 Task: Print in executive paper size.
Action: Mouse moved to (86, 83)
Screenshot: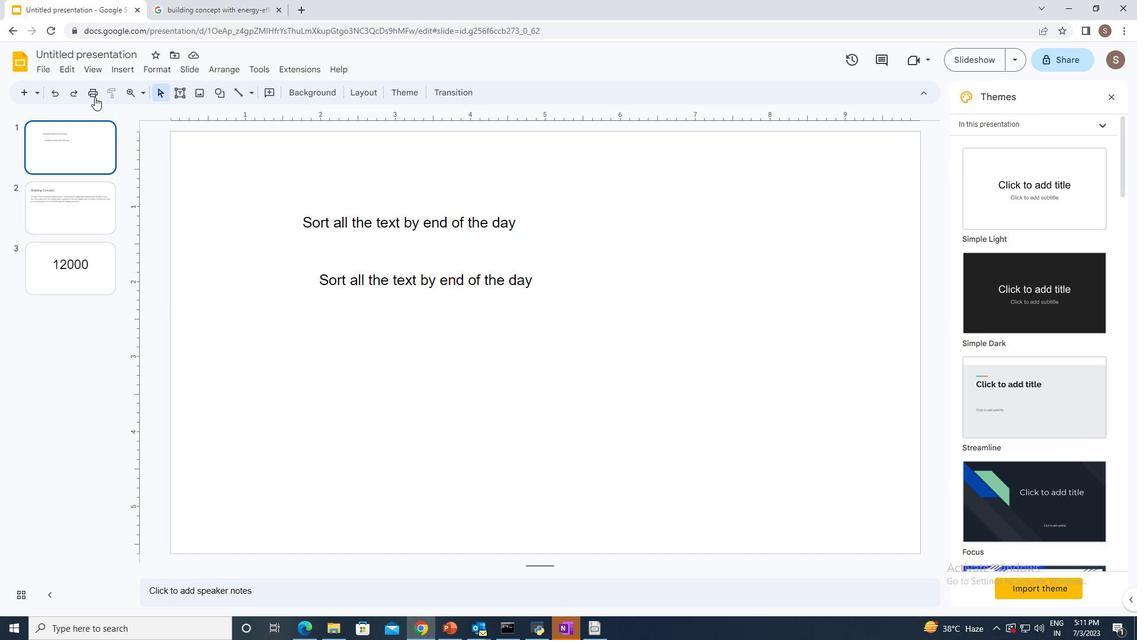 
Action: Mouse pressed left at (86, 83)
Screenshot: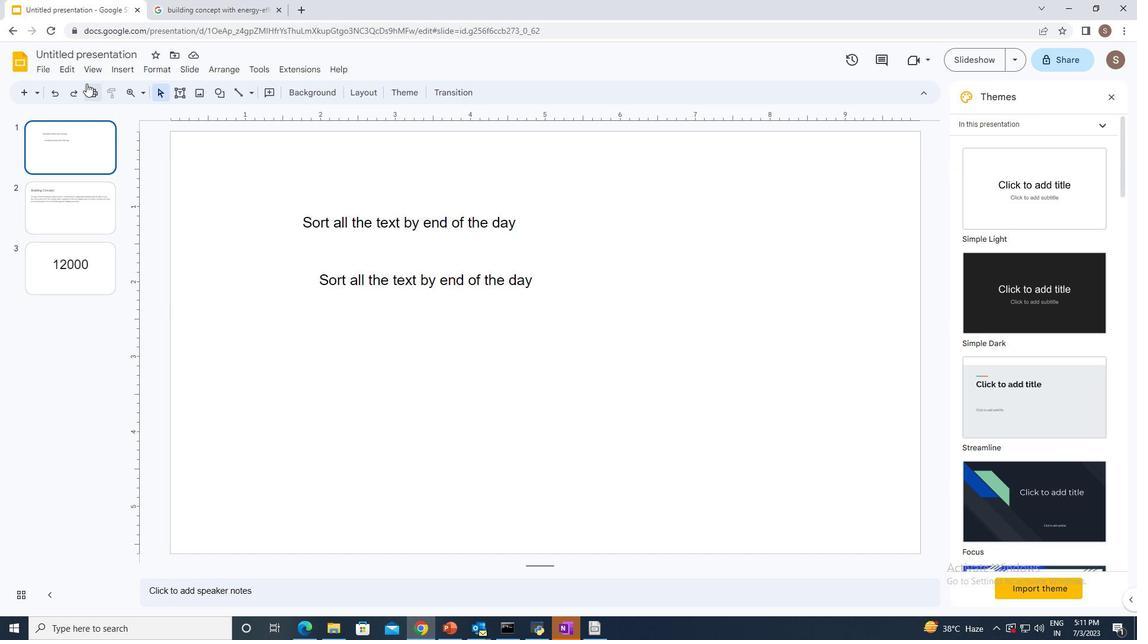 
Action: Mouse moved to (759, 194)
Screenshot: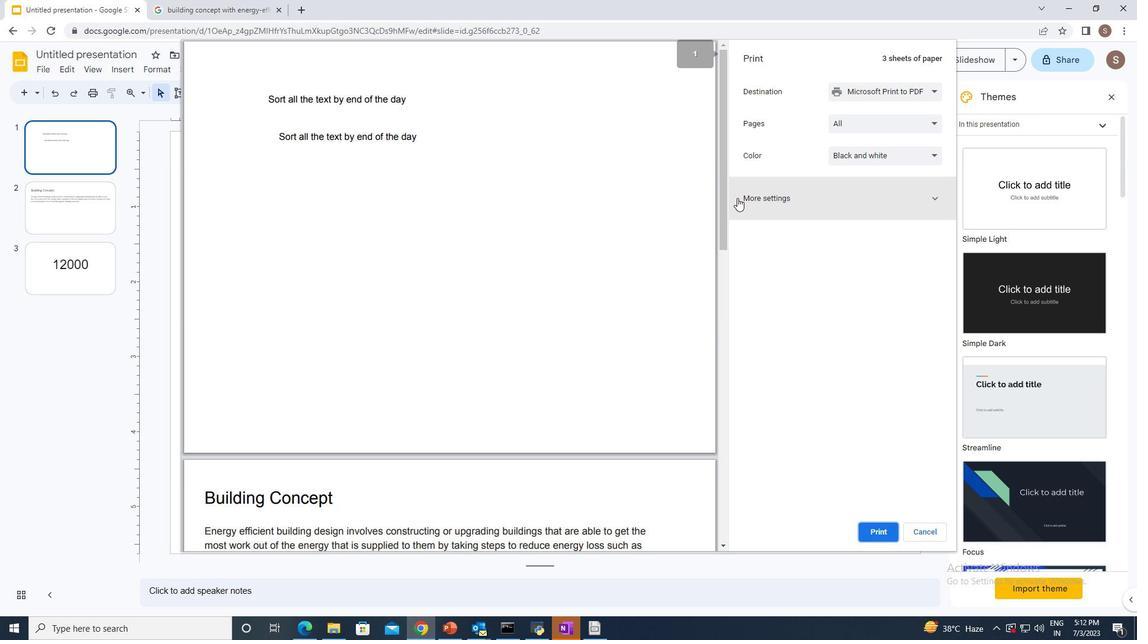 
Action: Mouse pressed left at (759, 194)
Screenshot: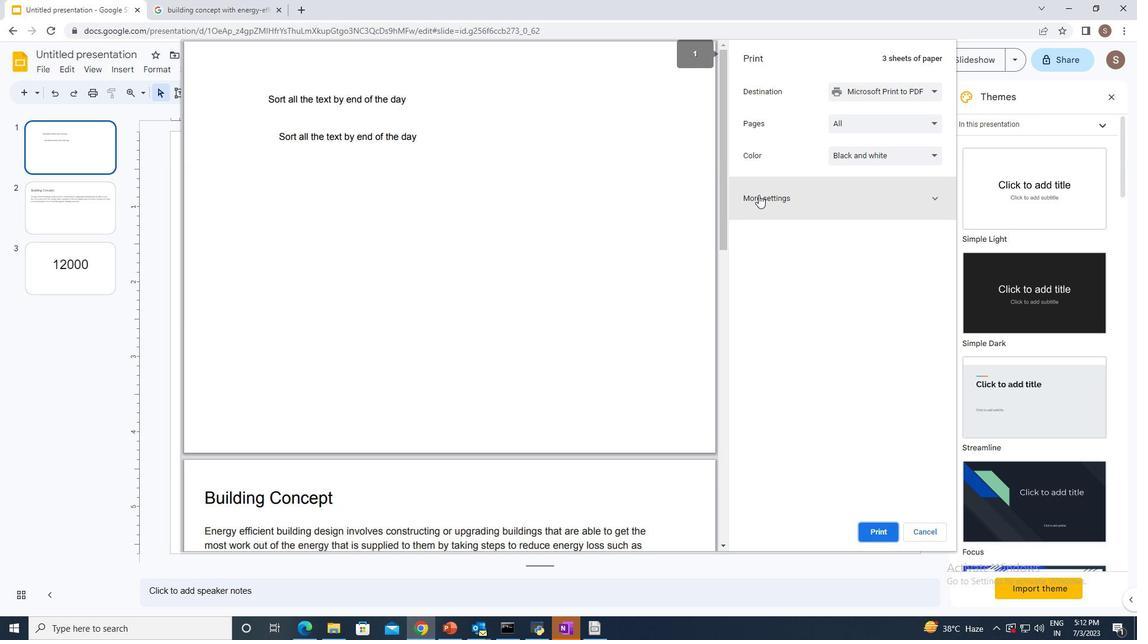 
Action: Mouse moved to (851, 243)
Screenshot: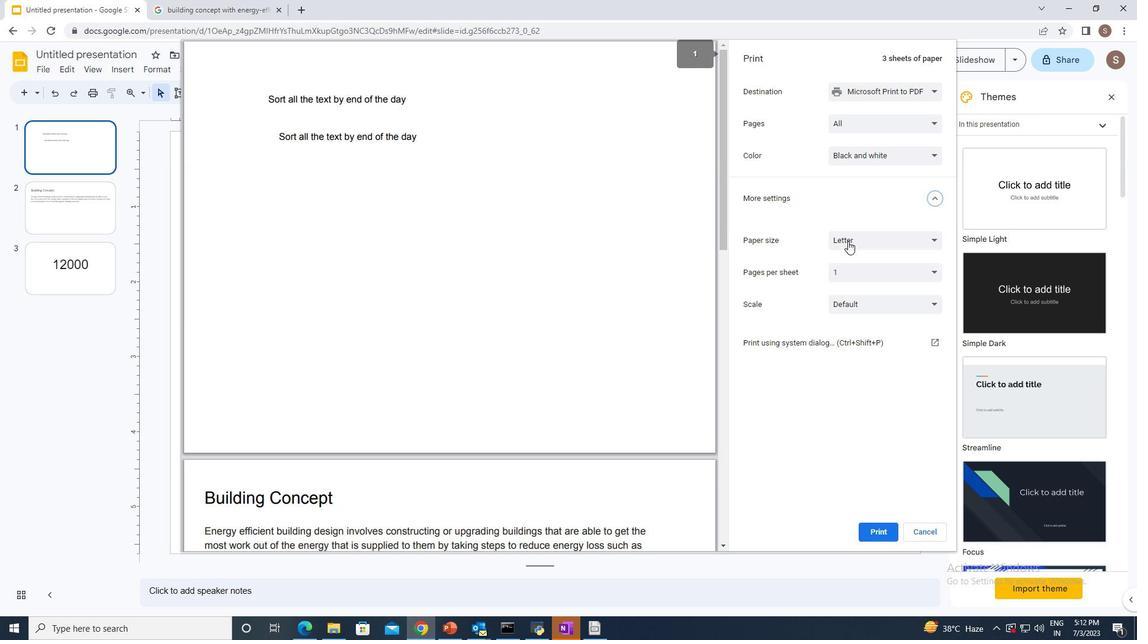 
Action: Mouse pressed left at (851, 243)
Screenshot: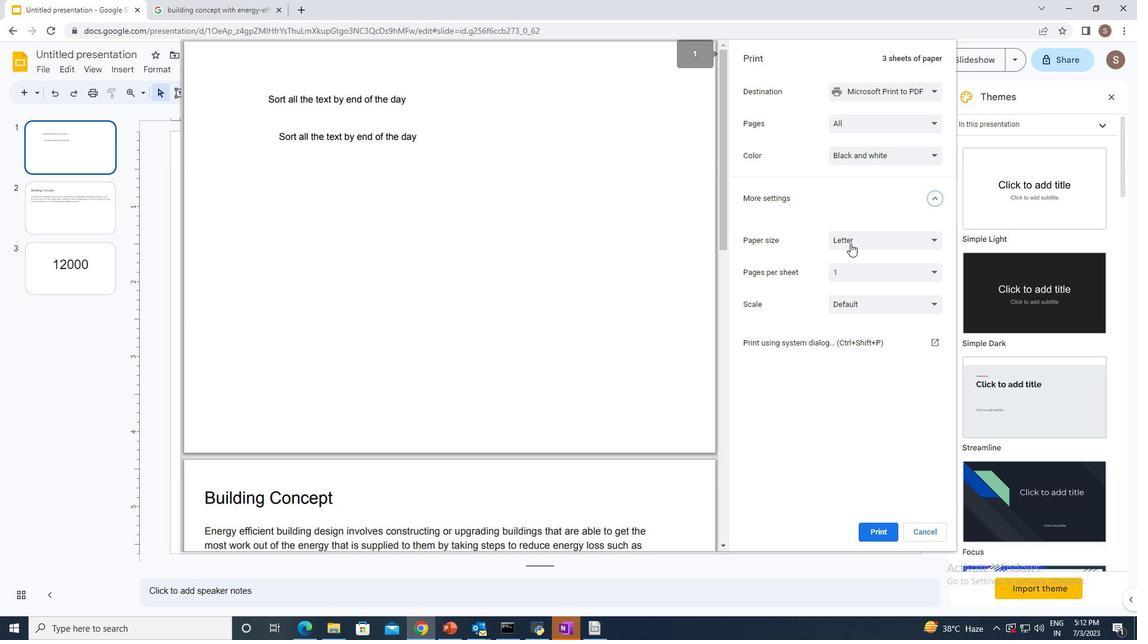 
Action: Mouse moved to (850, 291)
Screenshot: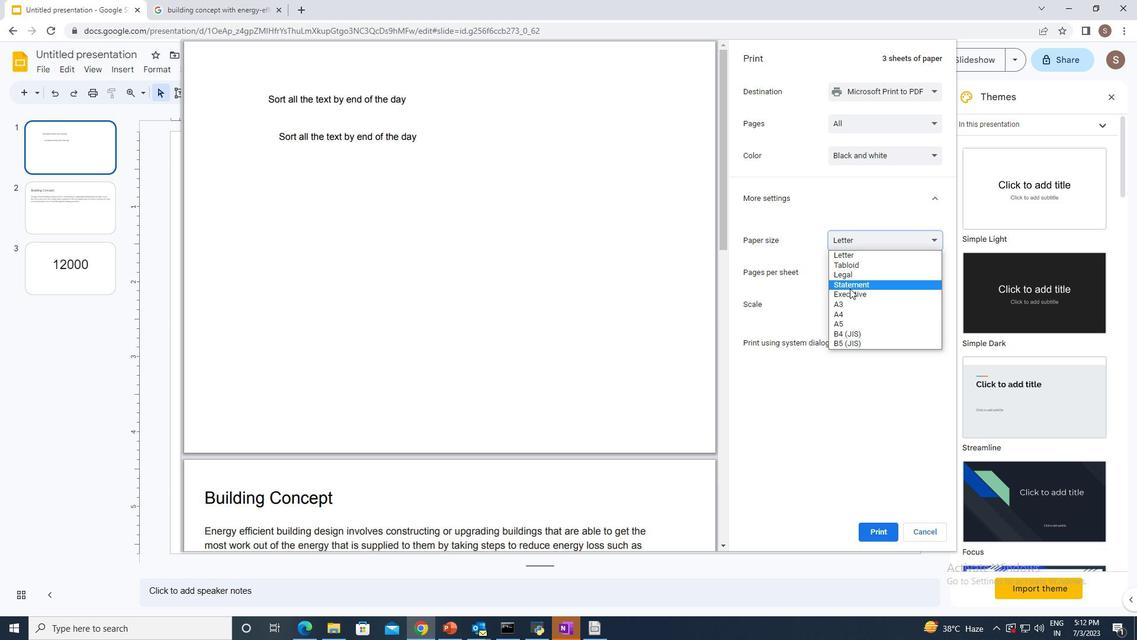 
Action: Mouse pressed left at (850, 291)
Screenshot: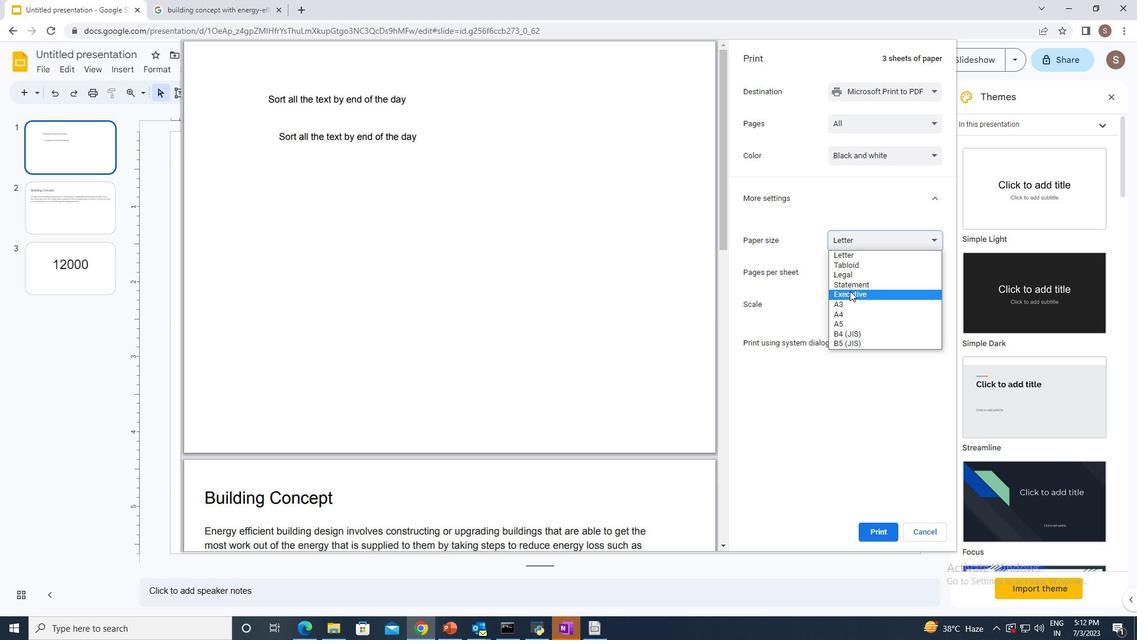 
Action: Mouse moved to (879, 533)
Screenshot: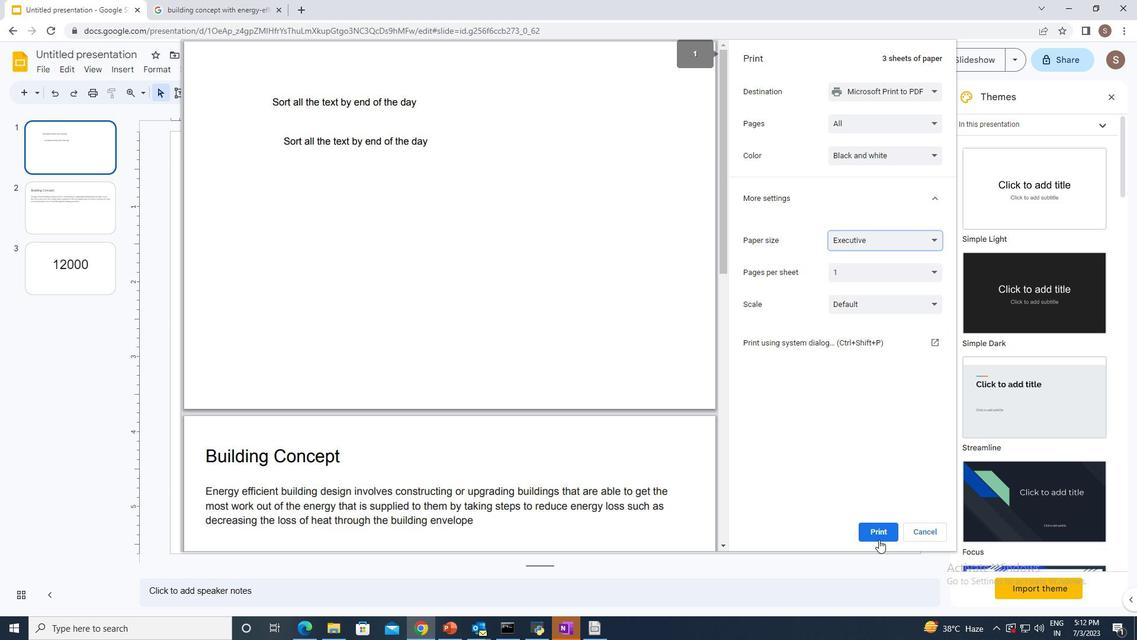 
Action: Mouse pressed left at (879, 533)
Screenshot: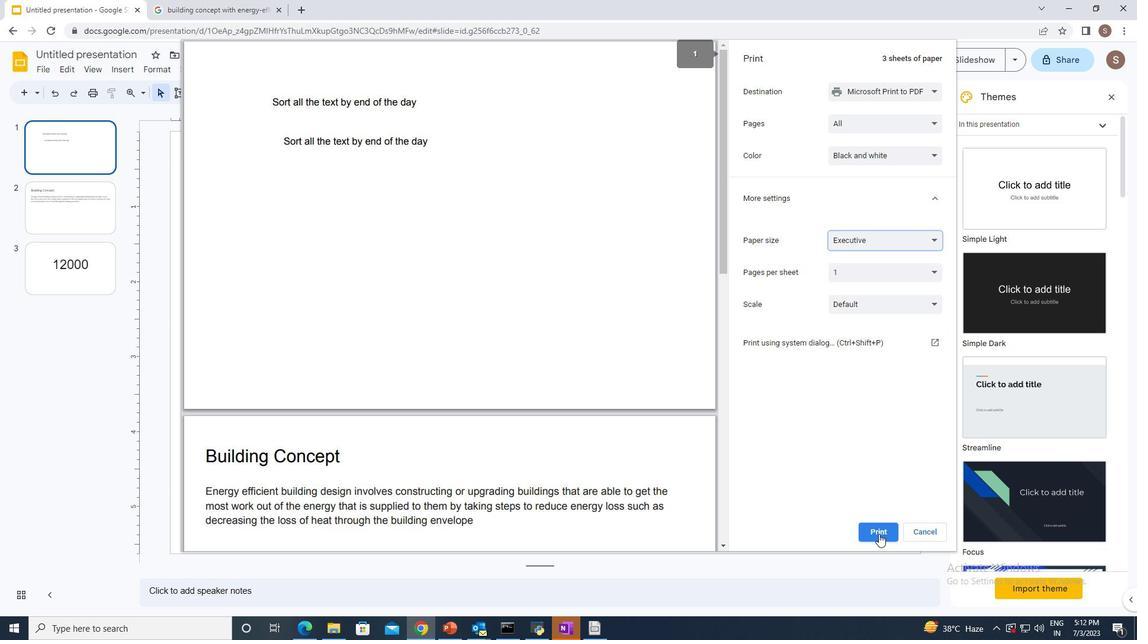 
